 Task: Plan a hiking trip to a forest trail on the 12th at 11:00 AM to 12:00 AM. 133.17
Action: Mouse moved to (363, 141)
Screenshot: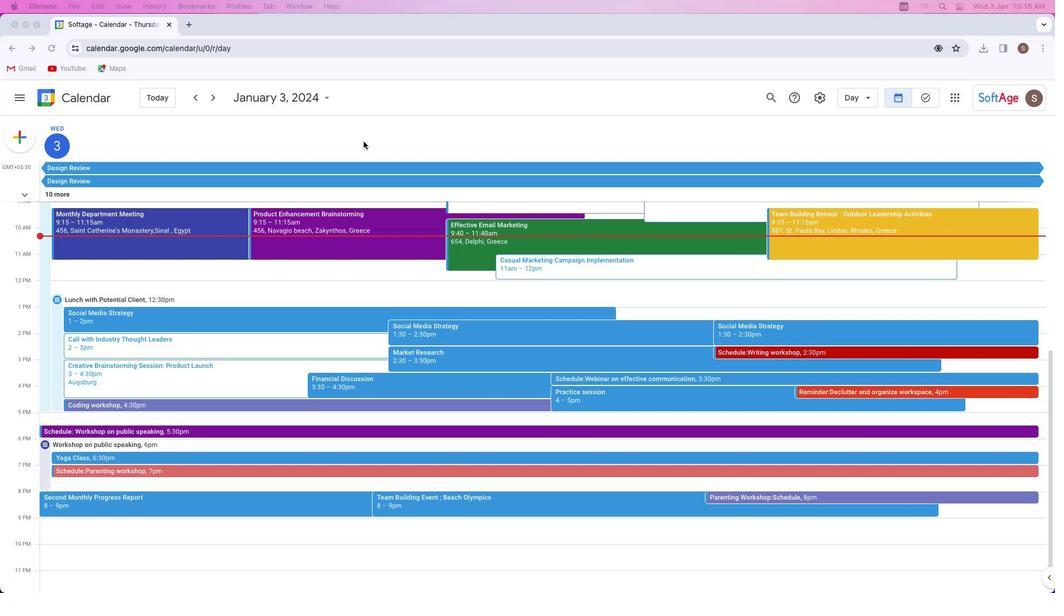 
Action: Mouse pressed left at (363, 141)
Screenshot: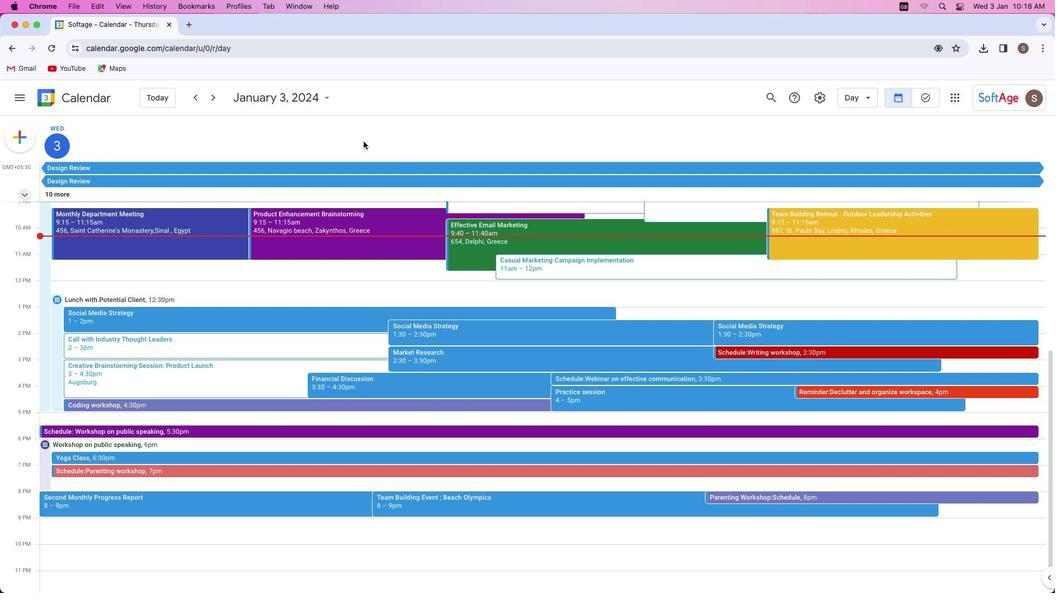
Action: Mouse moved to (26, 136)
Screenshot: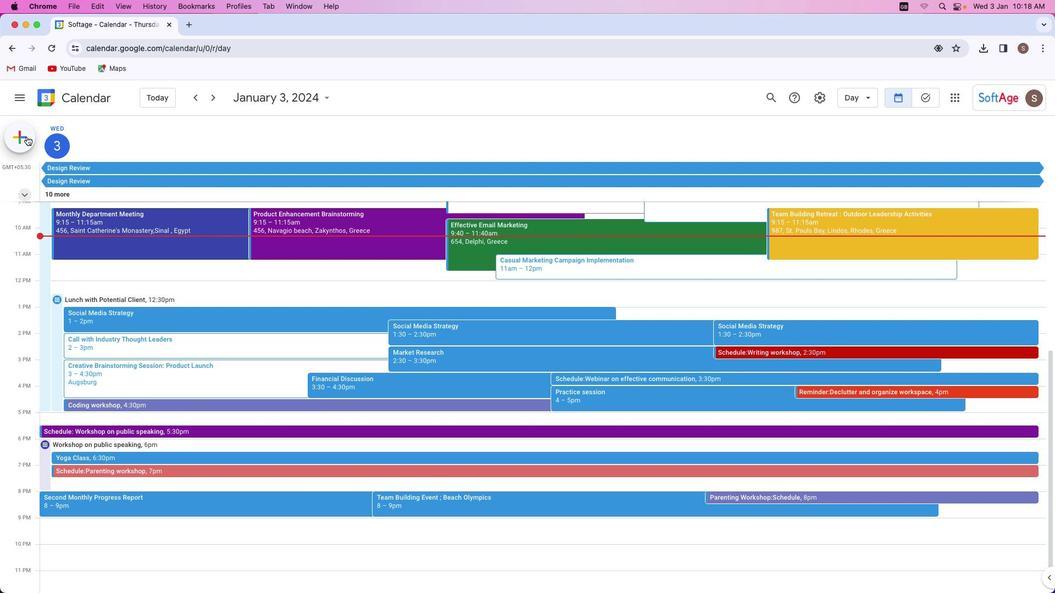 
Action: Mouse pressed left at (26, 136)
Screenshot: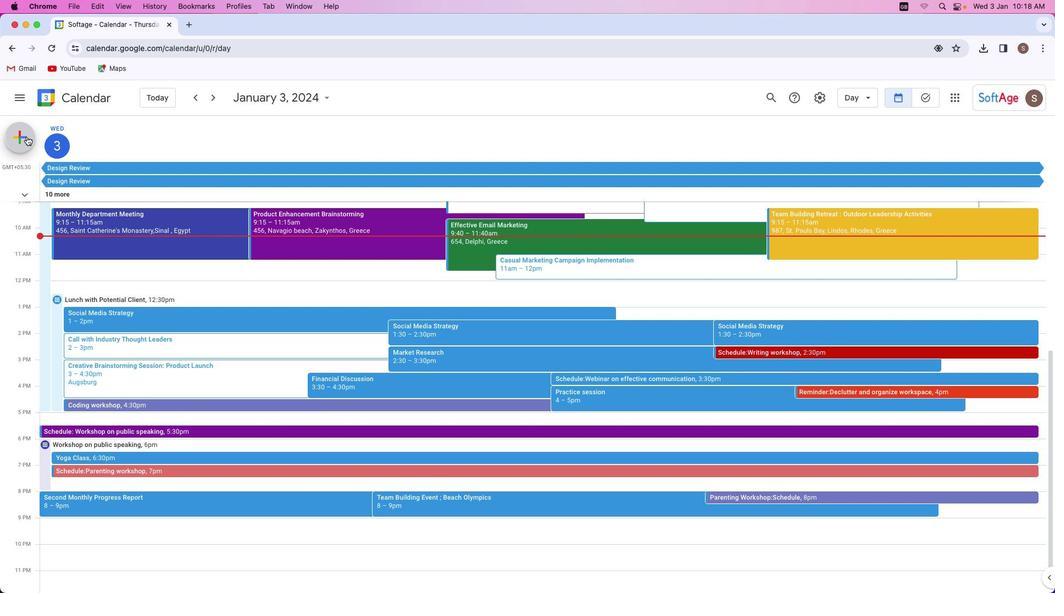 
Action: Mouse moved to (25, 171)
Screenshot: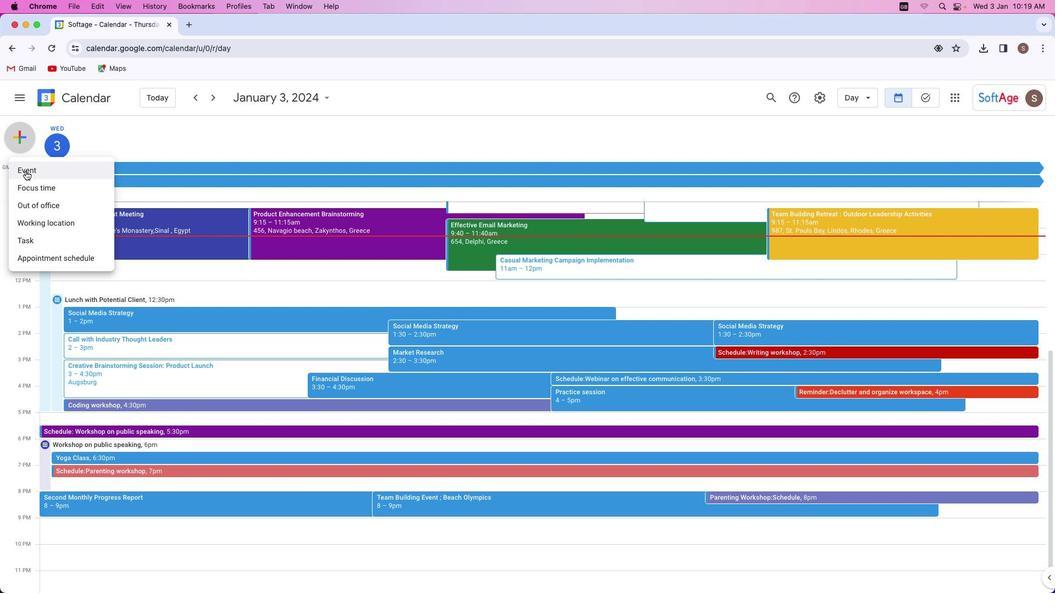 
Action: Mouse pressed left at (25, 171)
Screenshot: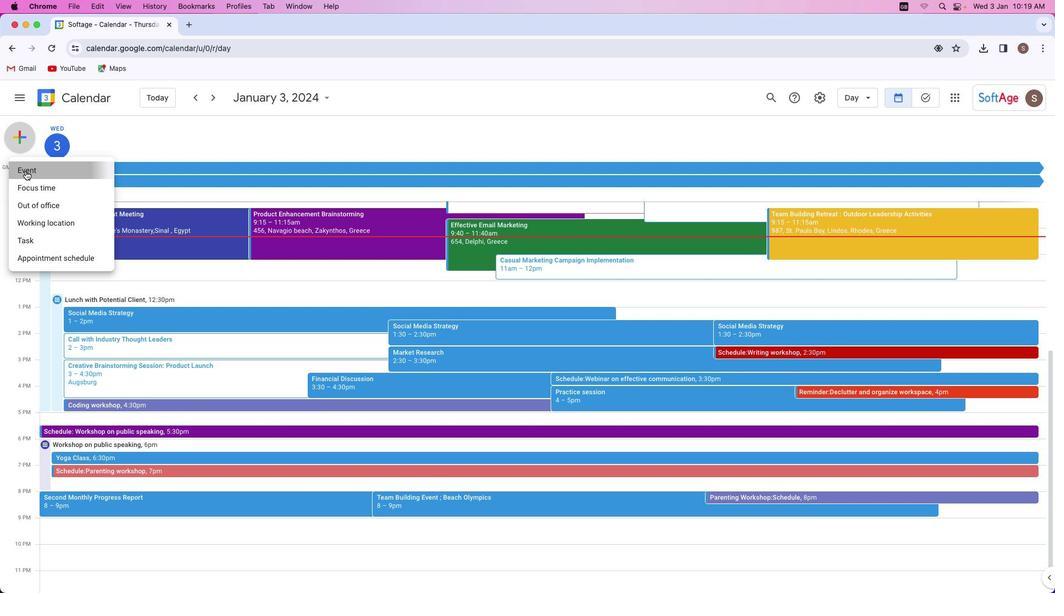 
Action: Mouse moved to (415, 232)
Screenshot: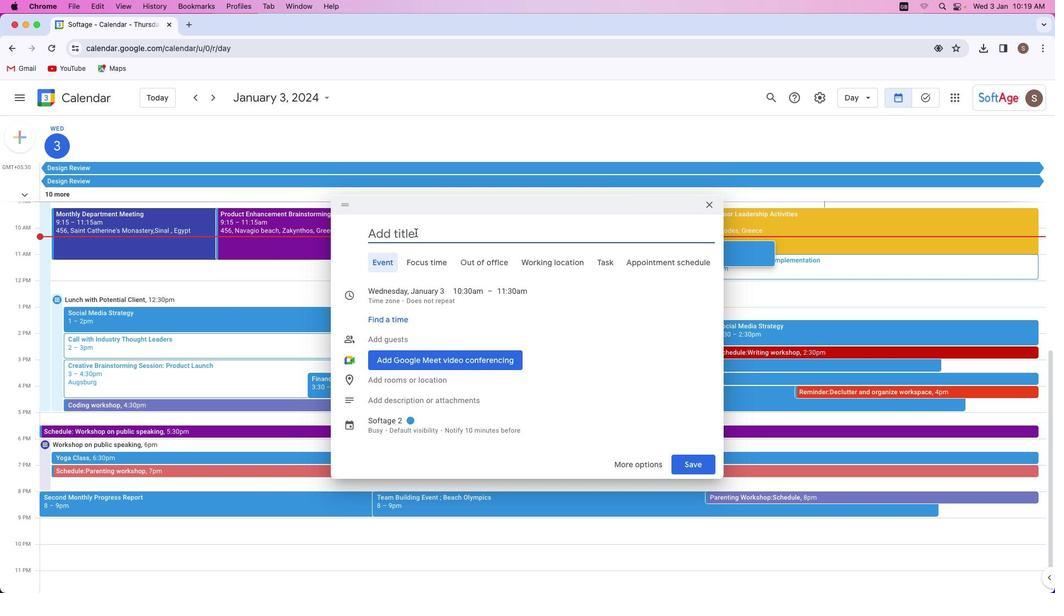
Action: Key pressed Key.shift'H''i''k''i''n''g'Key.space't''r''i''p'Key.space't''o'Key.space'f''o''r''e''s''t'Key.space't''r''a''i''l'
Screenshot: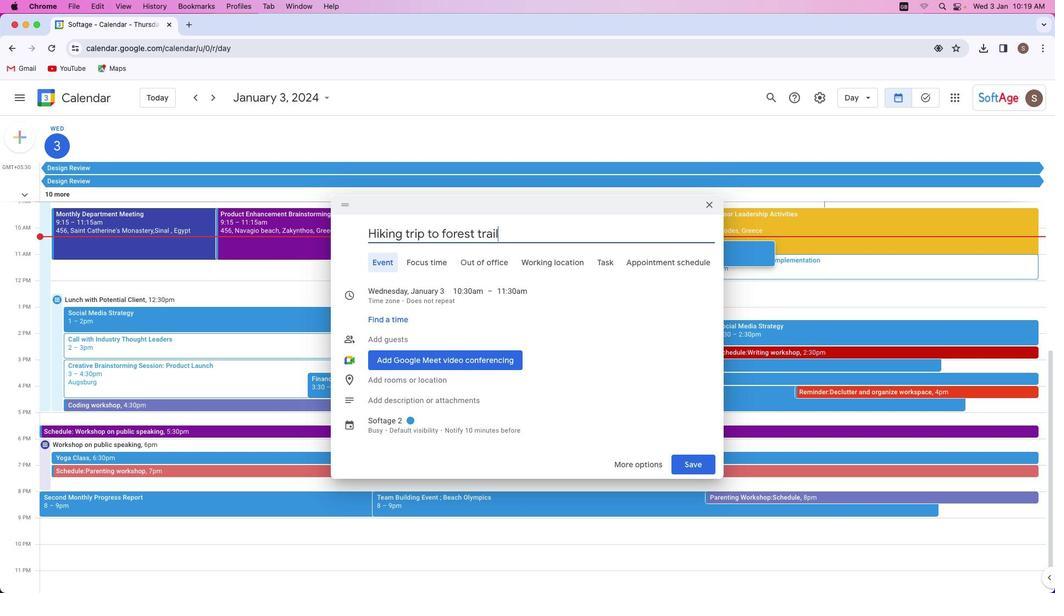 
Action: Mouse moved to (410, 287)
Screenshot: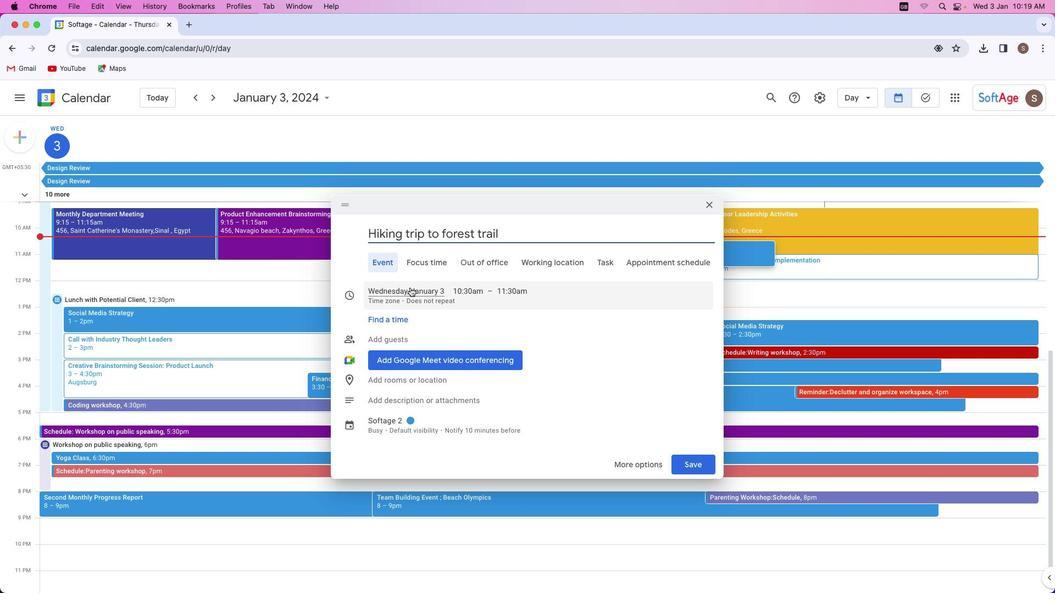 
Action: Mouse pressed left at (410, 287)
Screenshot: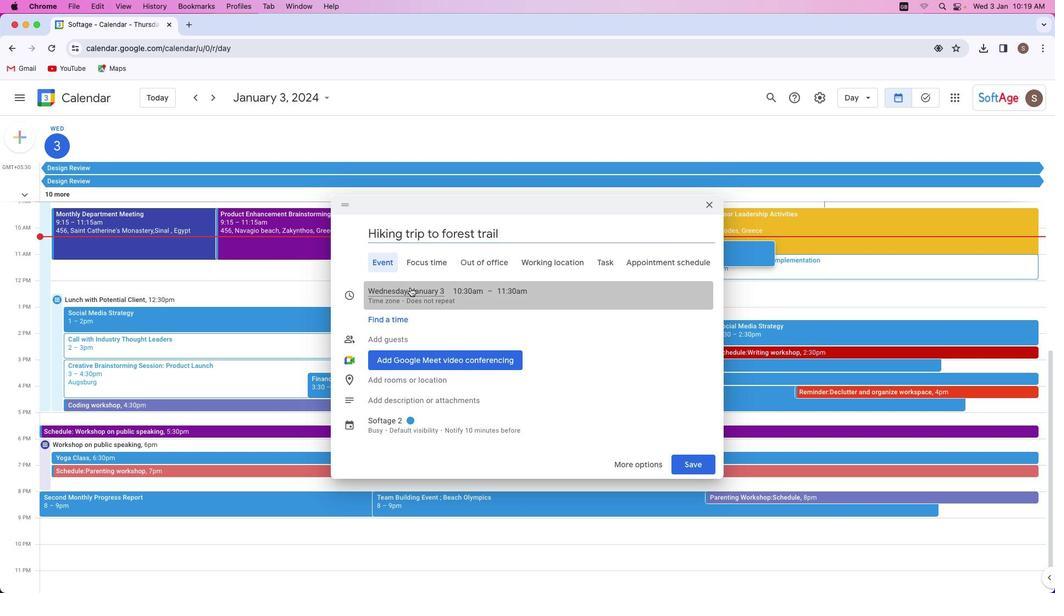 
Action: Mouse moved to (463, 366)
Screenshot: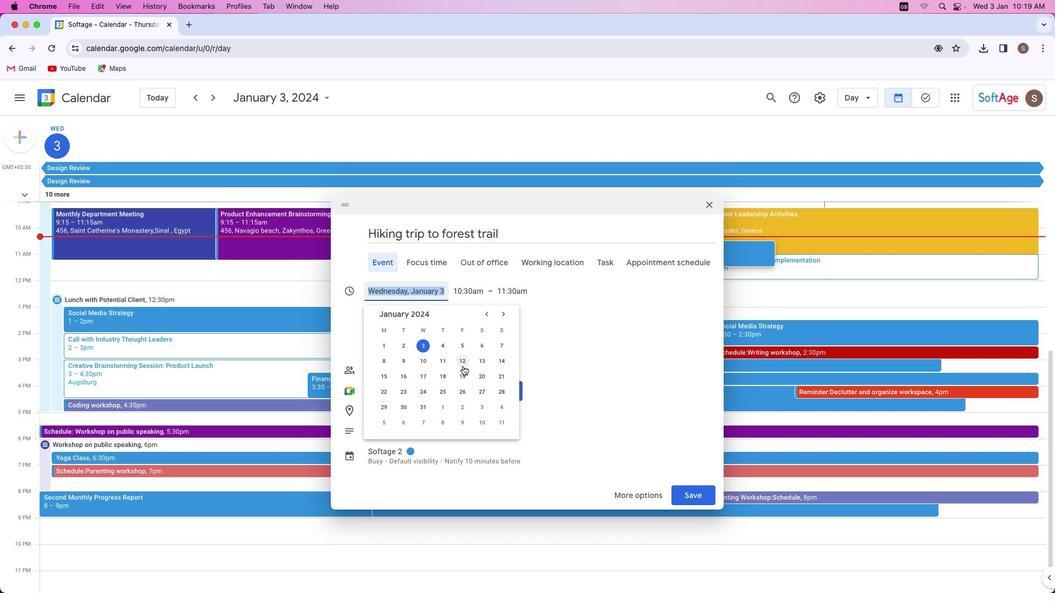 
Action: Mouse pressed left at (463, 366)
Screenshot: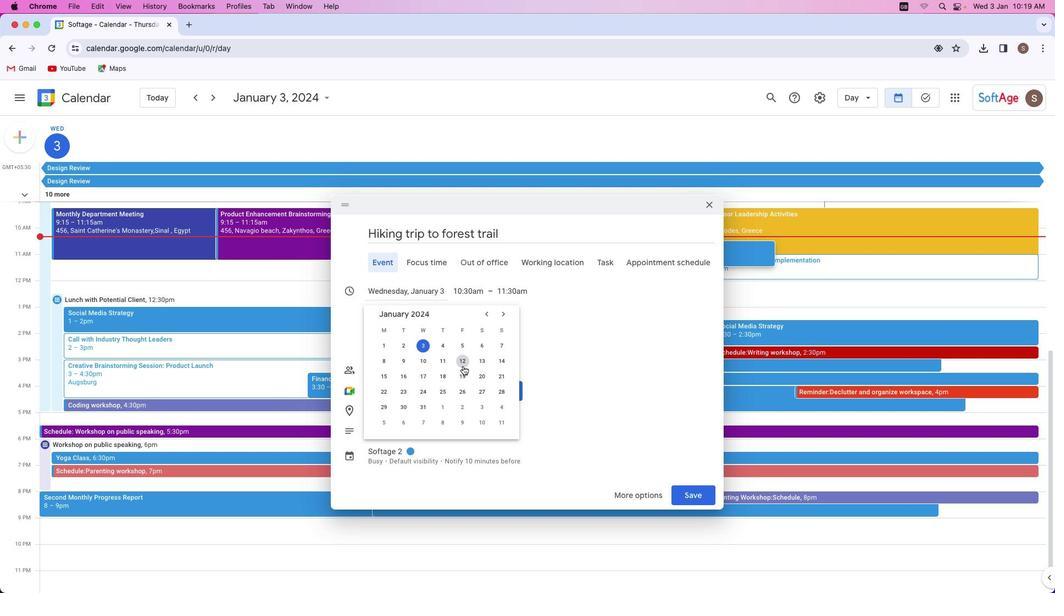 
Action: Mouse moved to (454, 286)
Screenshot: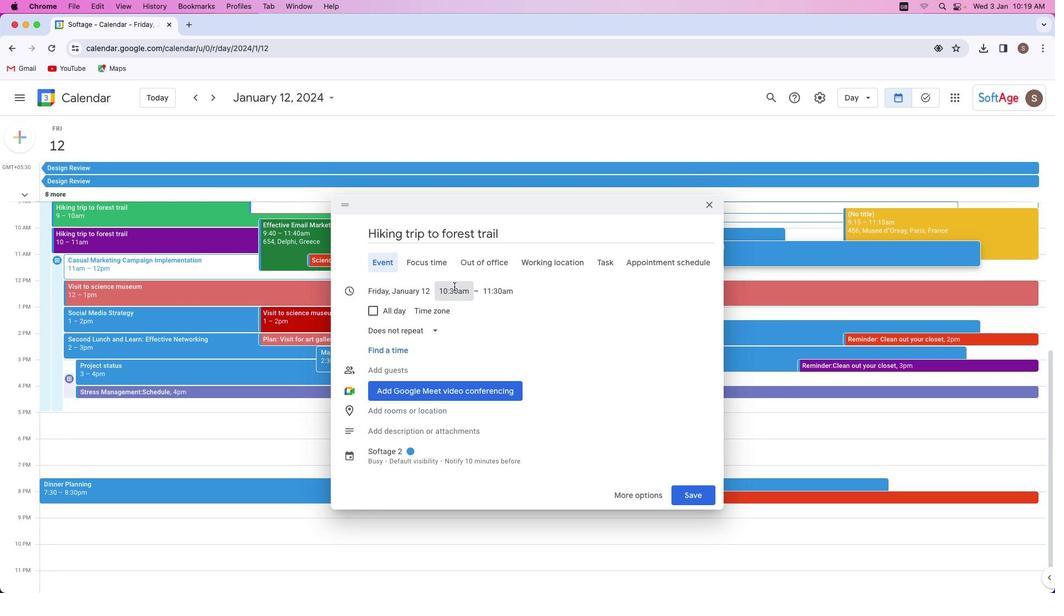
Action: Mouse pressed left at (454, 286)
Screenshot: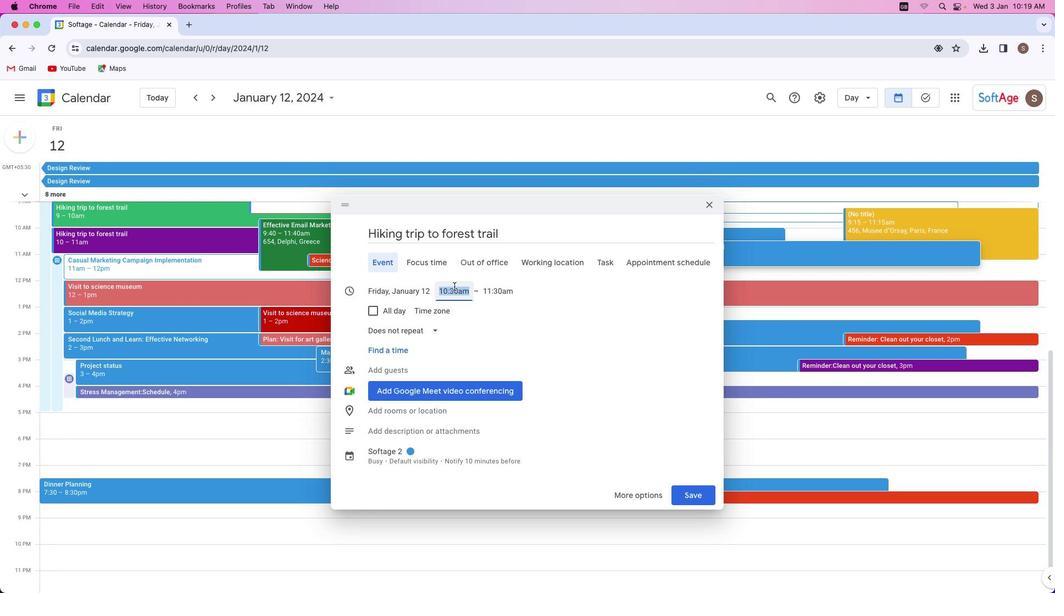 
Action: Mouse moved to (456, 396)
Screenshot: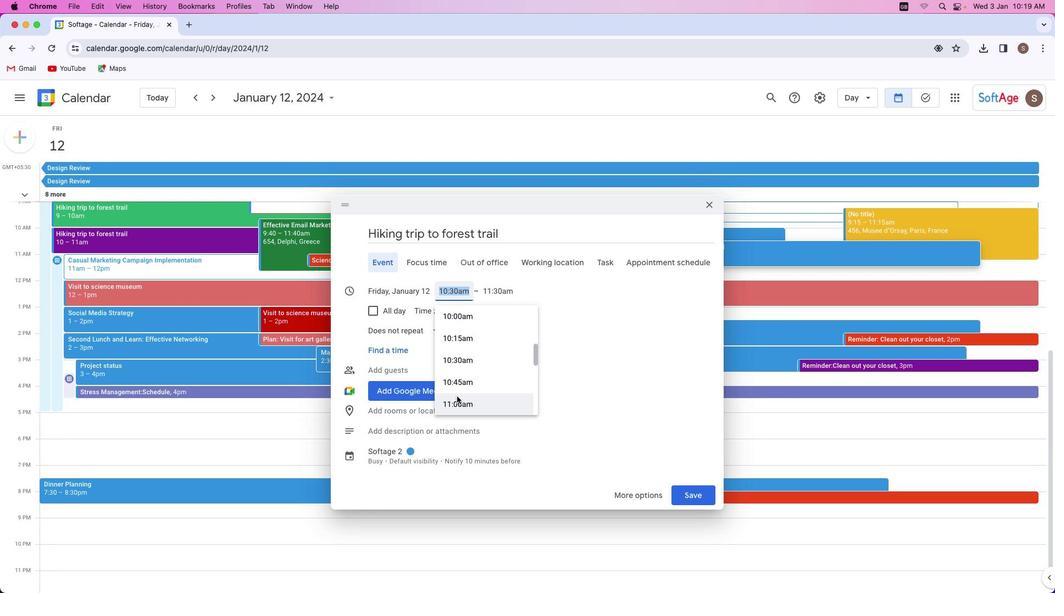 
Action: Mouse scrolled (456, 396) with delta (0, 0)
Screenshot: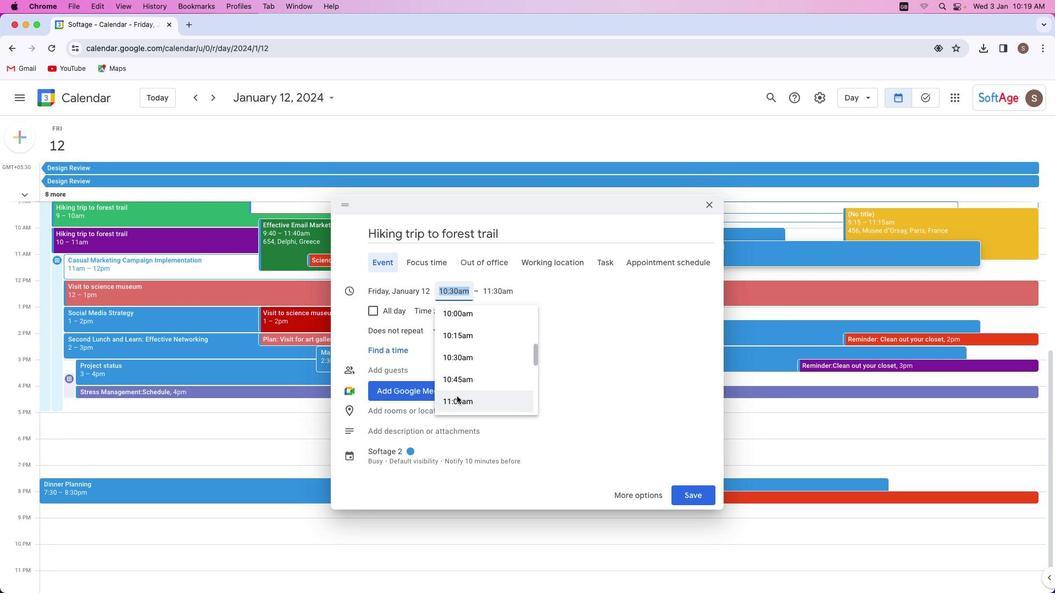 
Action: Mouse scrolled (456, 396) with delta (0, 0)
Screenshot: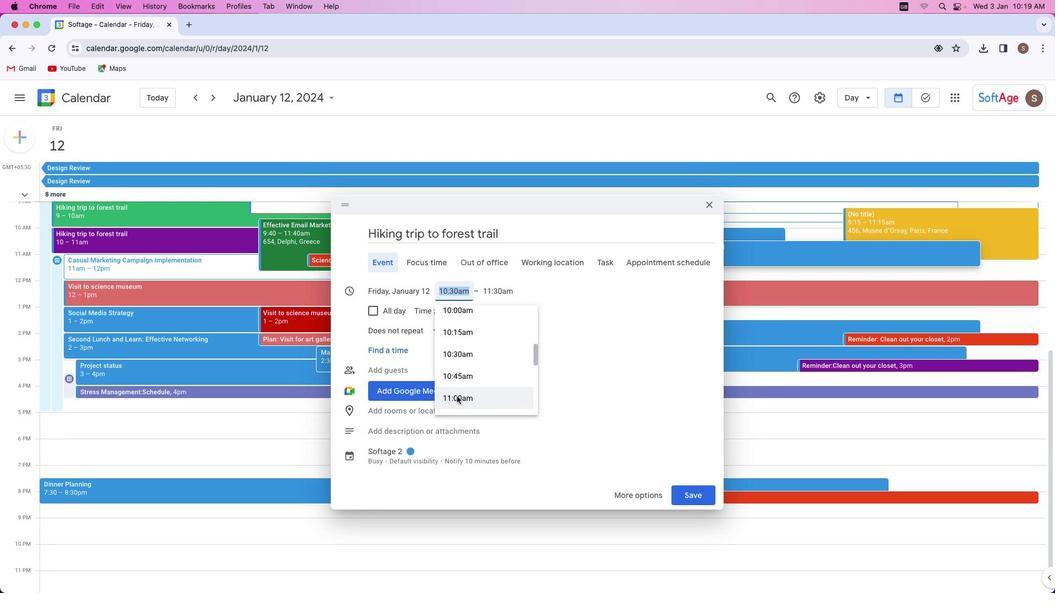 
Action: Mouse scrolled (456, 396) with delta (0, 0)
Screenshot: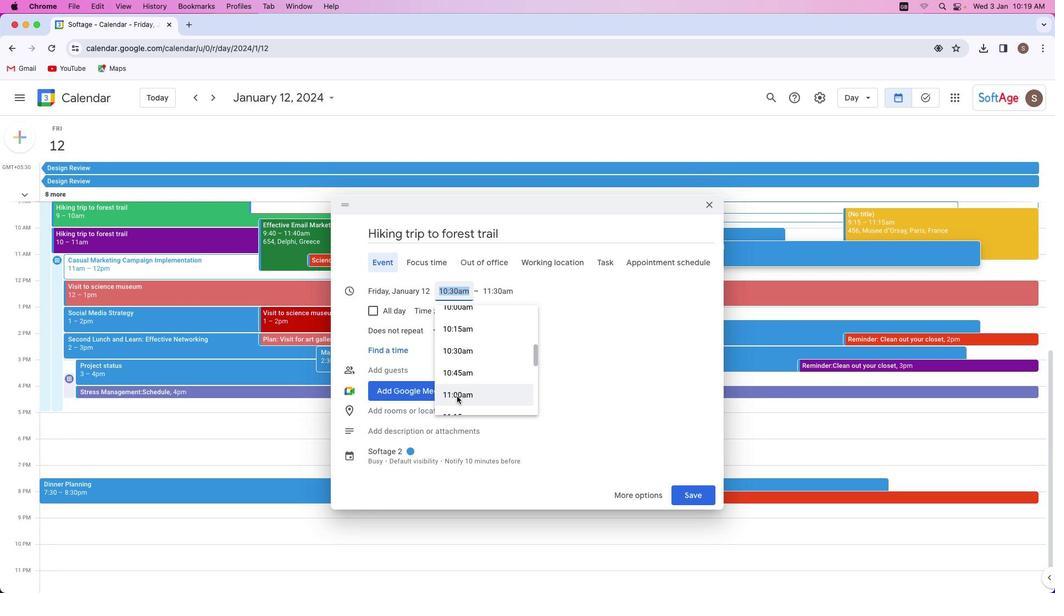 
Action: Mouse scrolled (456, 396) with delta (0, 0)
Screenshot: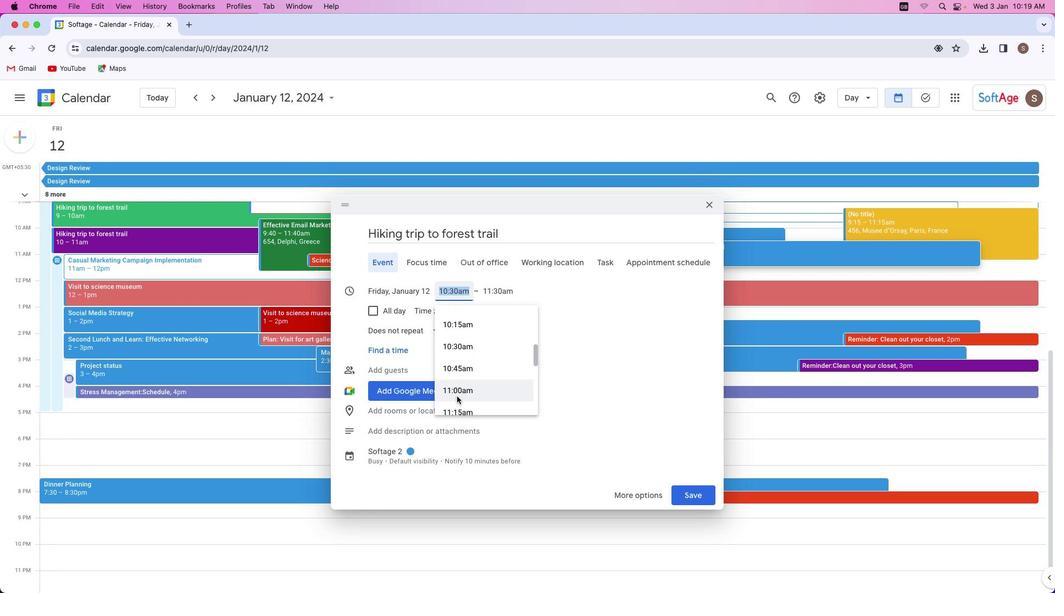 
Action: Mouse scrolled (456, 396) with delta (0, 0)
Screenshot: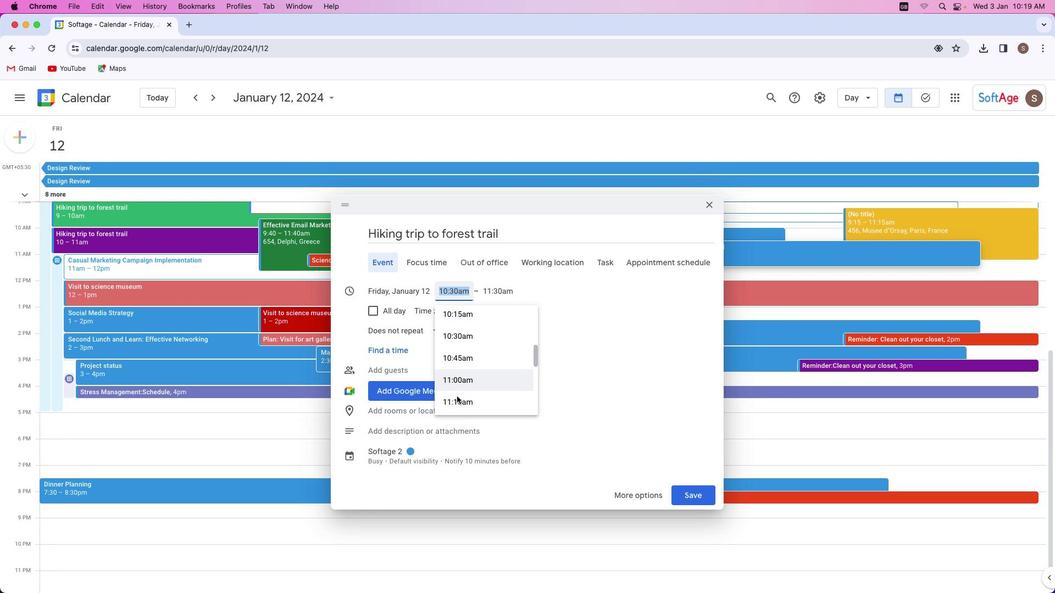 
Action: Mouse moved to (466, 377)
Screenshot: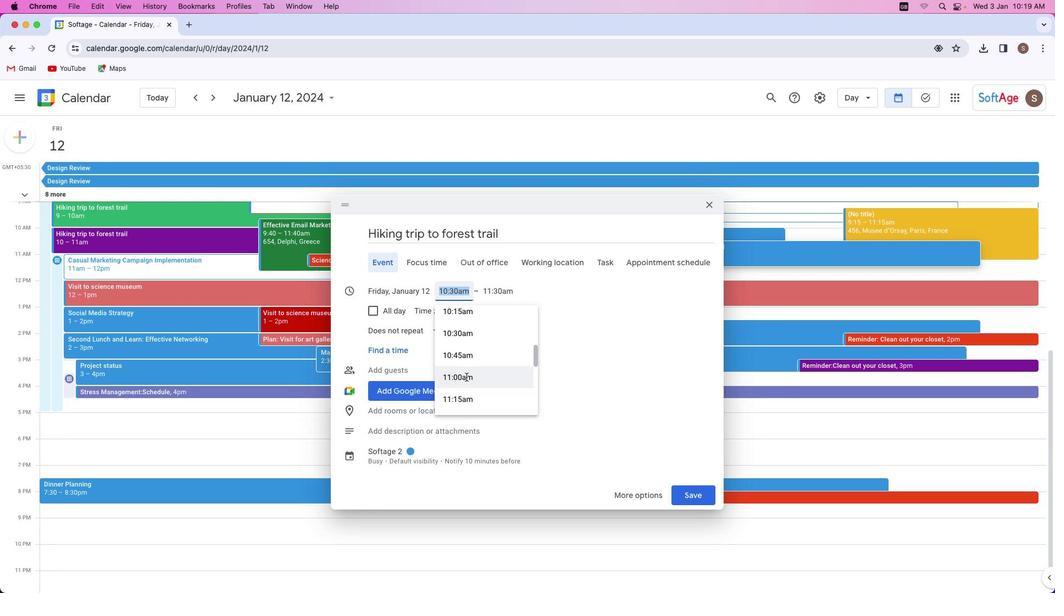 
Action: Mouse pressed left at (466, 377)
Screenshot: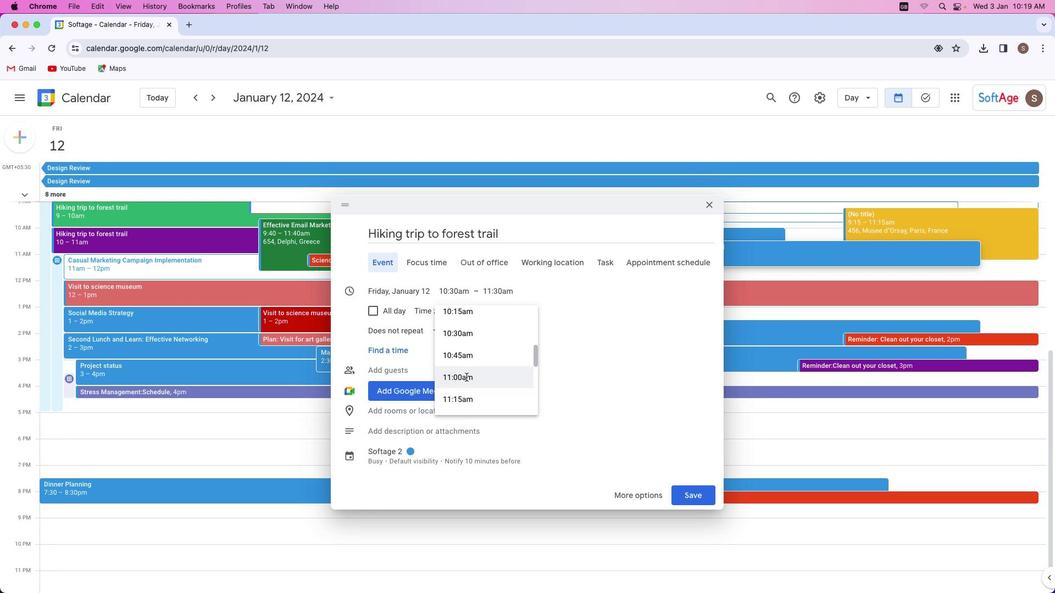 
Action: Mouse moved to (398, 429)
Screenshot: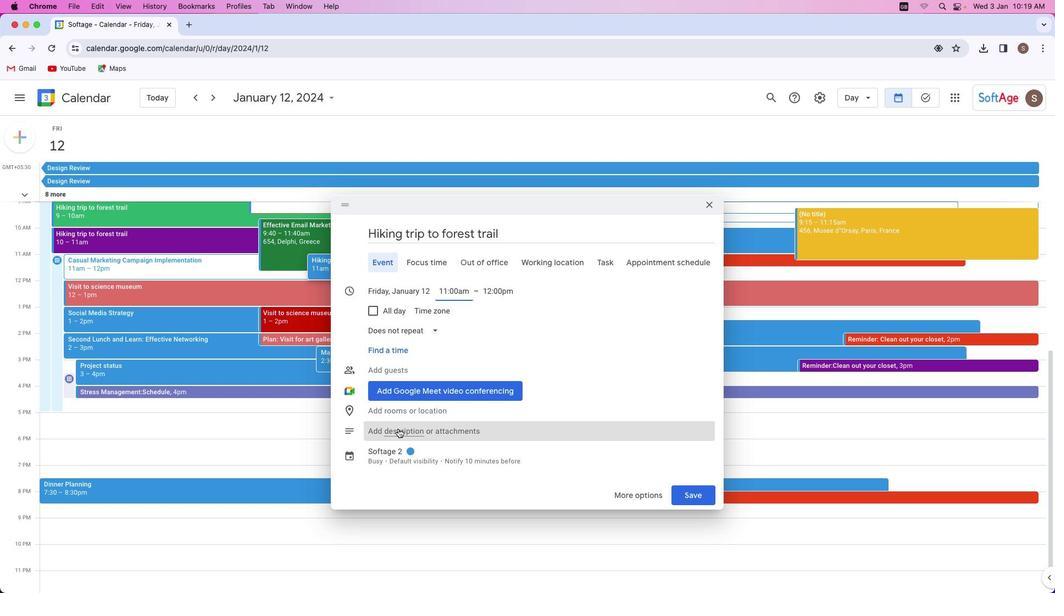 
Action: Mouse pressed left at (398, 429)
Screenshot: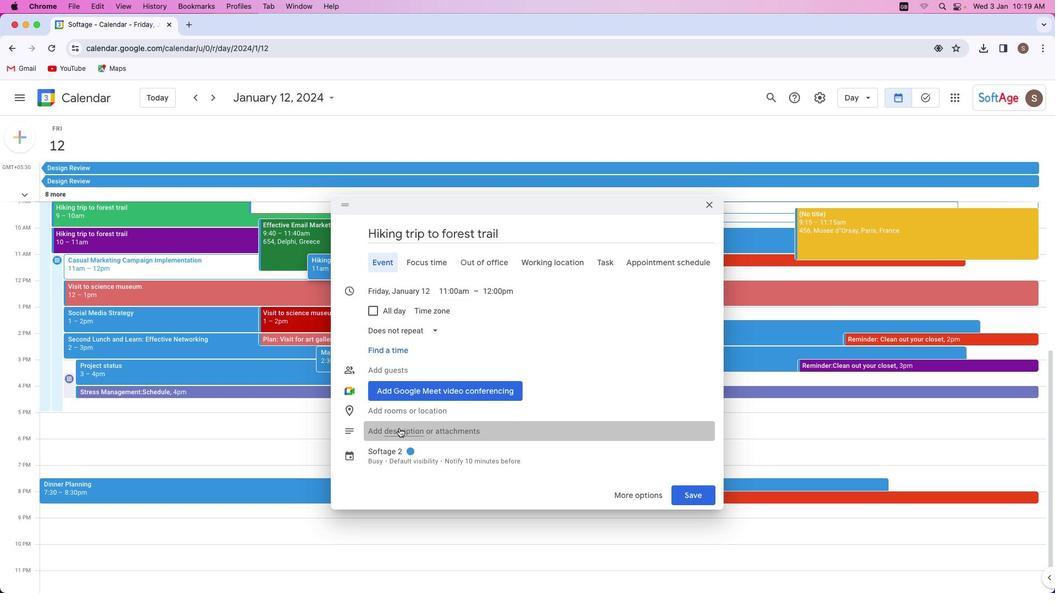 
Action: Mouse moved to (535, 323)
Screenshot: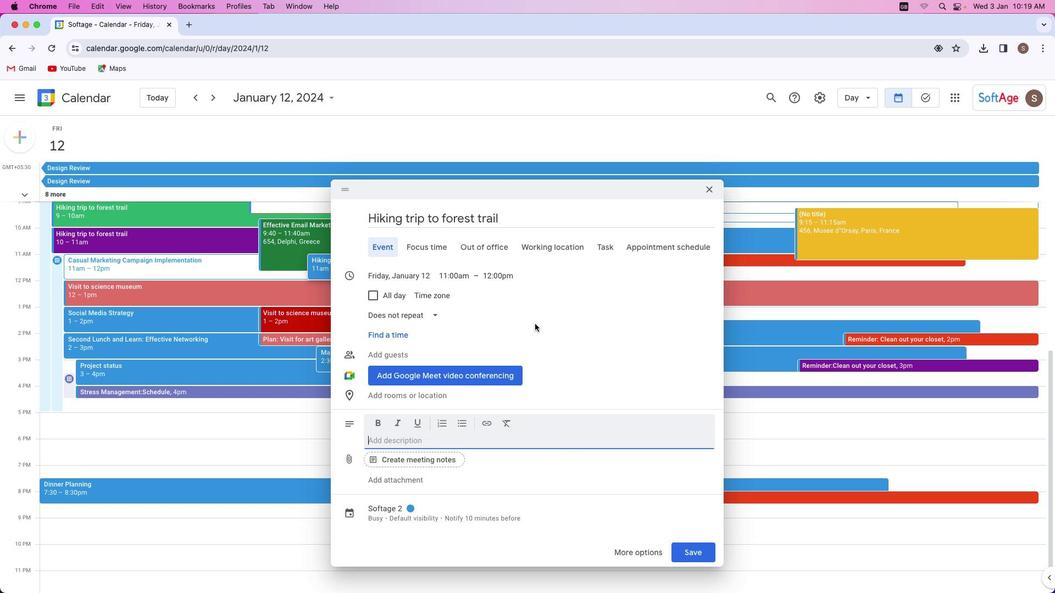 
Action: Key pressed Key.shift'T''h''i''s'Key.space'p''l''a''n'Key.space'i''s'Key.space'f''o''r'Key.space'h''i''k''i''n''g'Key.space't''r''i''p'Key.space't''o'Key.space'a'Key.space'f''o''r''e''s''t'Key.space't''r''a''i''l''.'
Screenshot: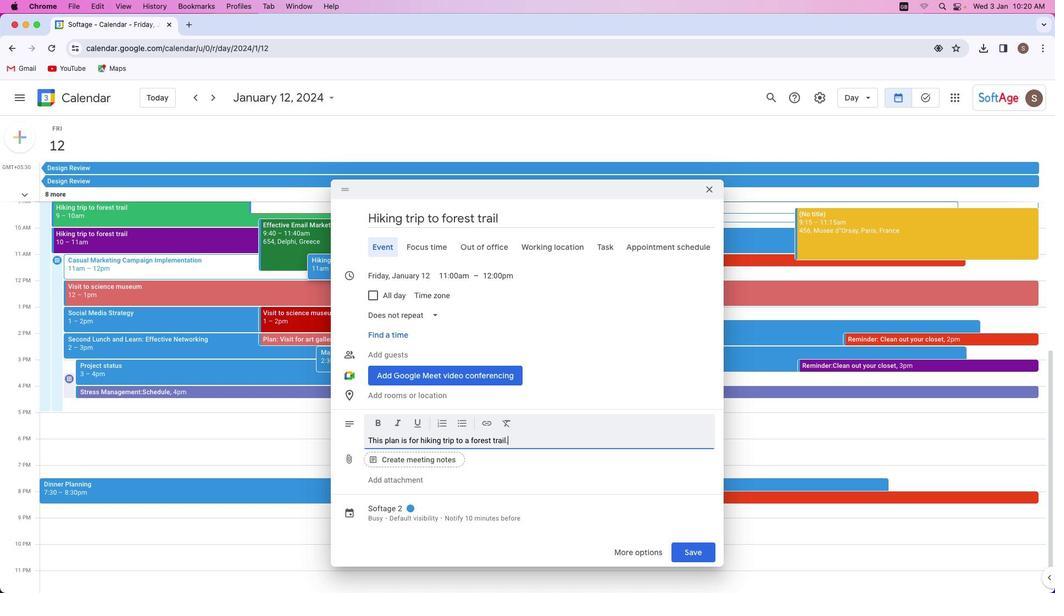 
Action: Mouse moved to (414, 511)
Screenshot: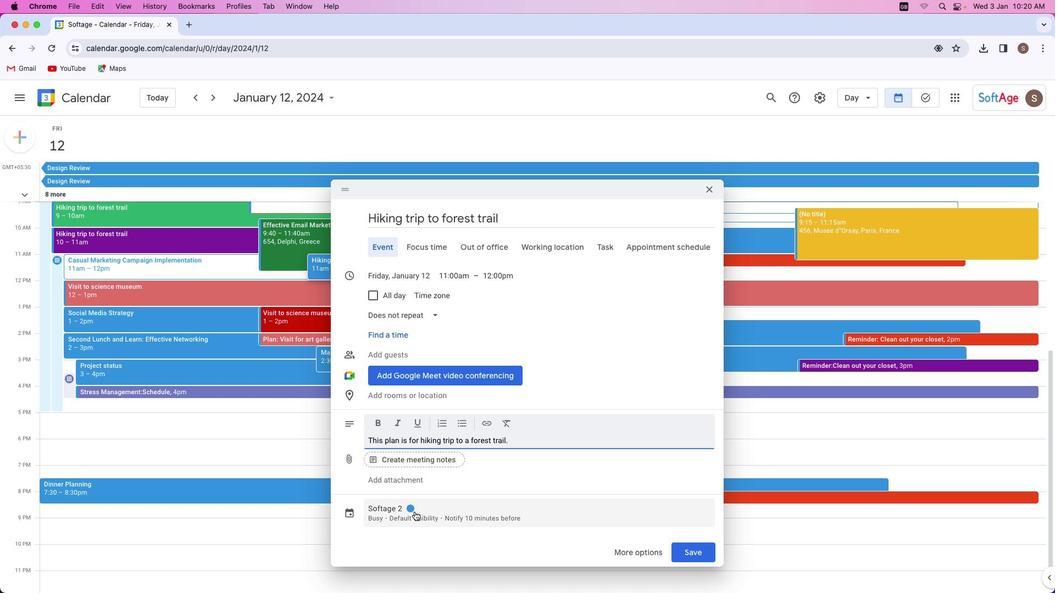 
Action: Mouse pressed left at (414, 511)
Screenshot: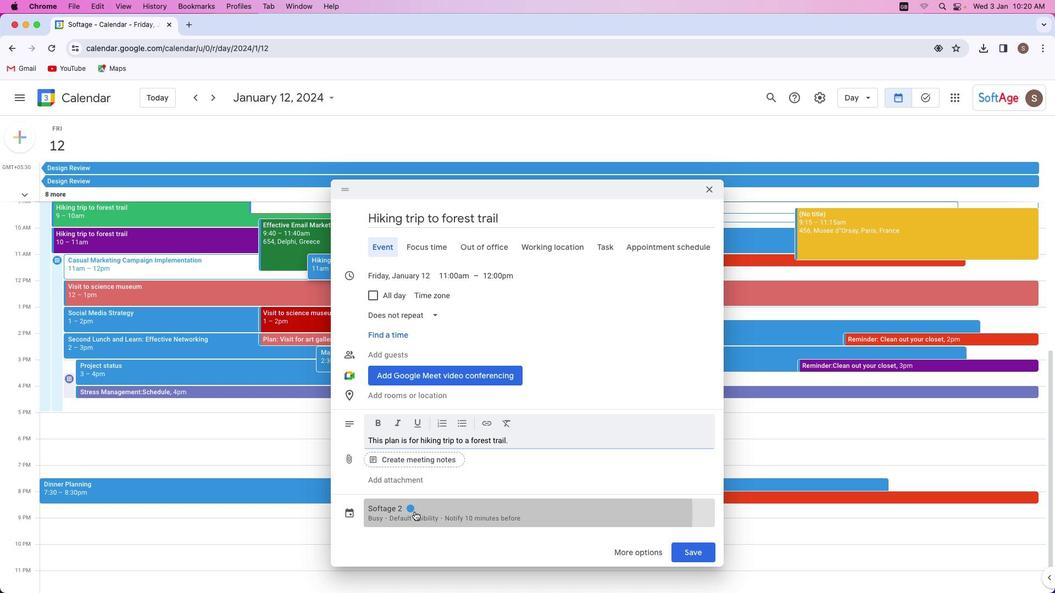 
Action: Mouse moved to (436, 429)
Screenshot: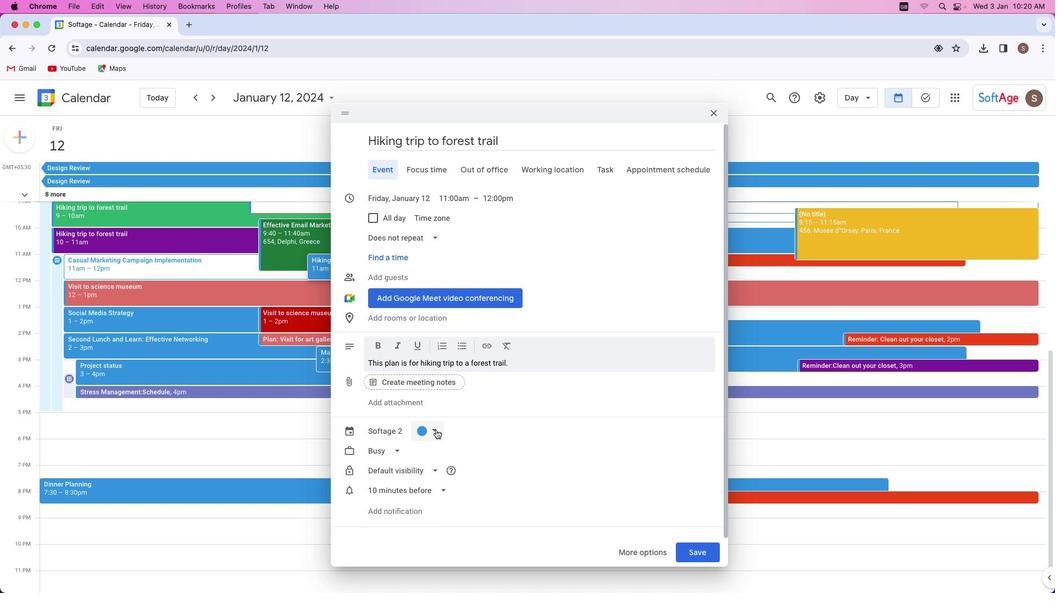 
Action: Mouse pressed left at (436, 429)
Screenshot: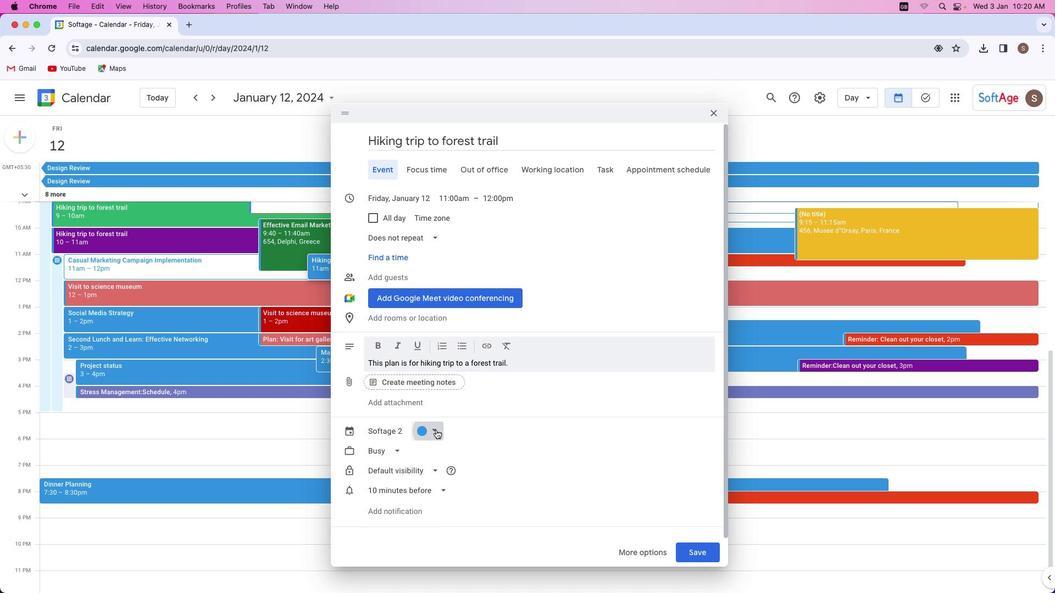 
Action: Mouse moved to (439, 464)
Screenshot: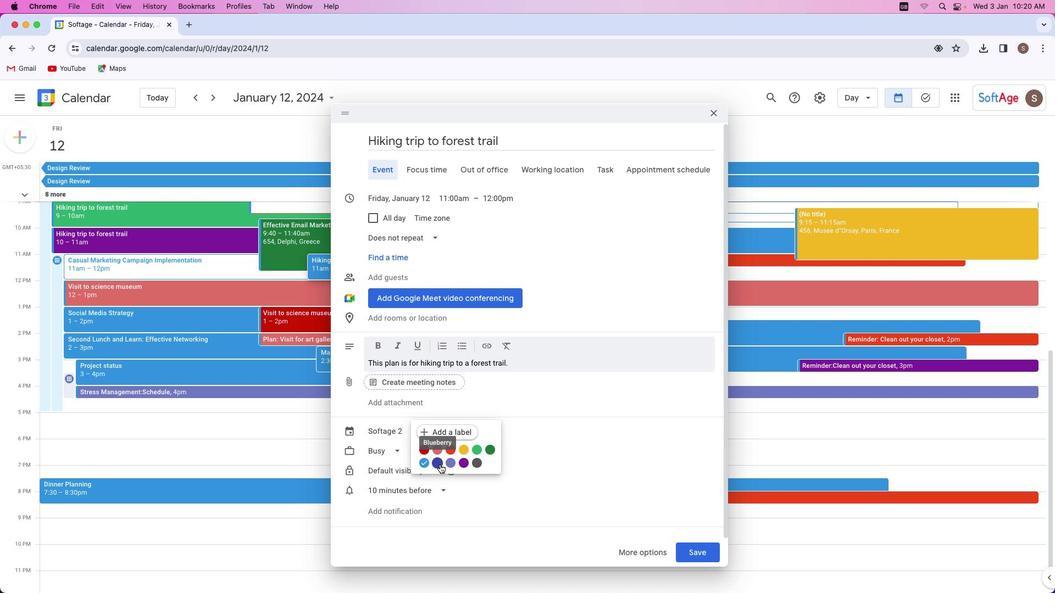 
Action: Mouse pressed left at (439, 464)
Screenshot: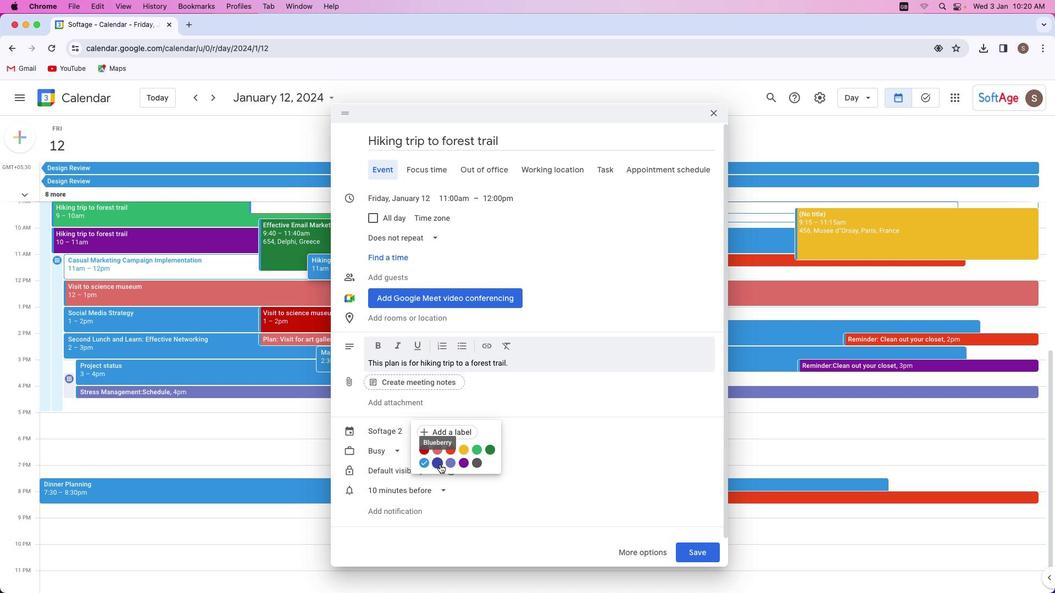 
Action: Mouse moved to (482, 429)
Screenshot: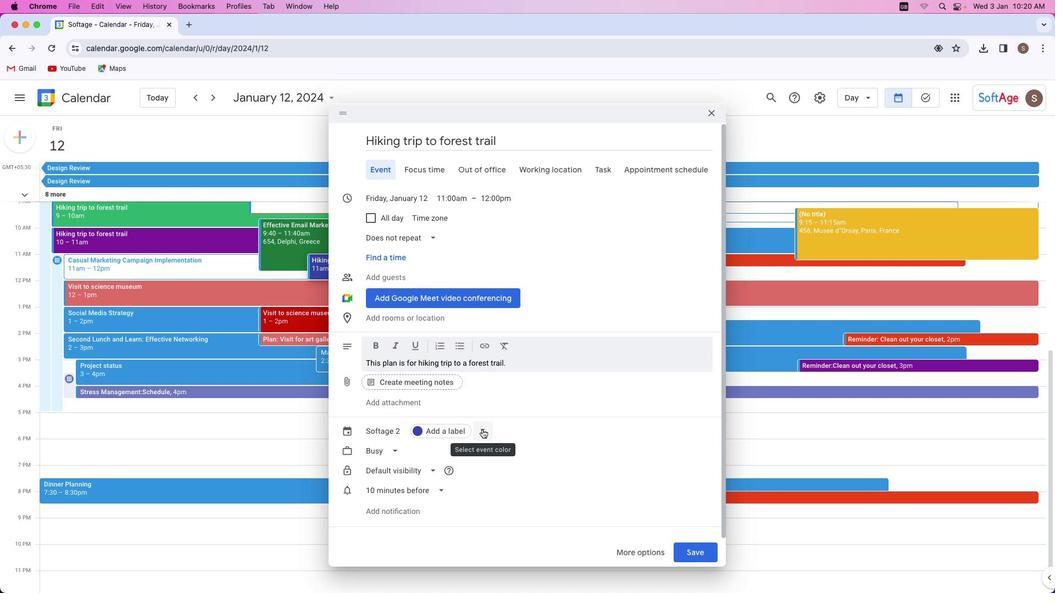 
Action: Mouse pressed left at (482, 429)
Screenshot: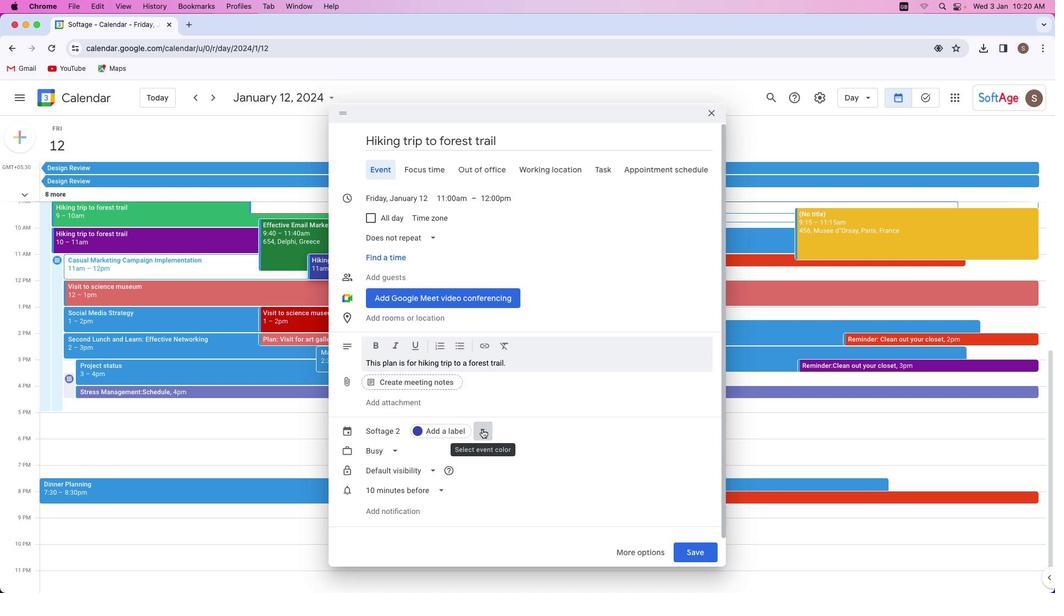 
Action: Mouse moved to (515, 464)
Screenshot: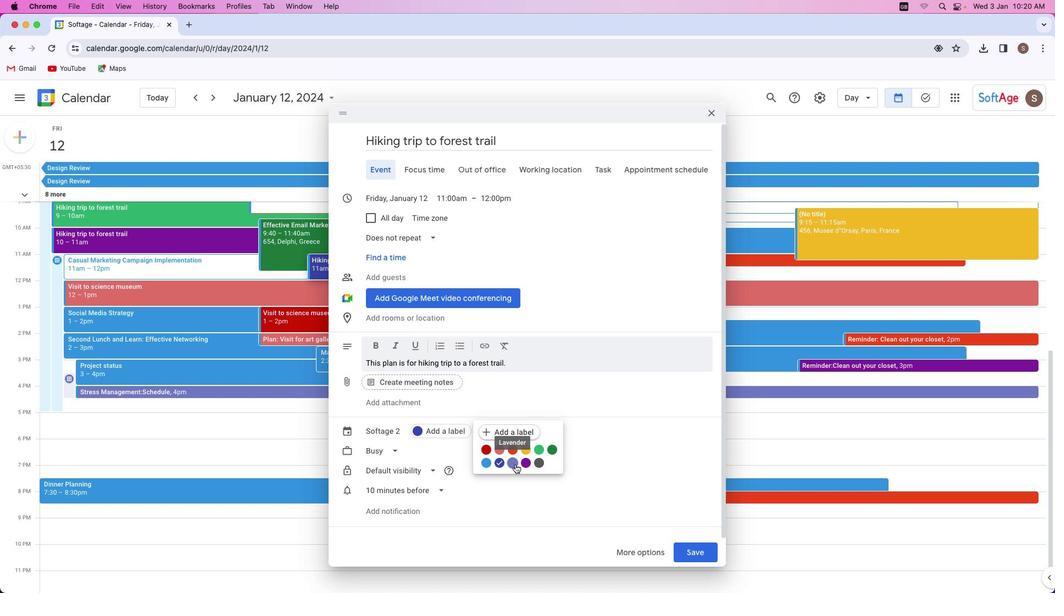 
Action: Mouse pressed left at (515, 464)
Screenshot: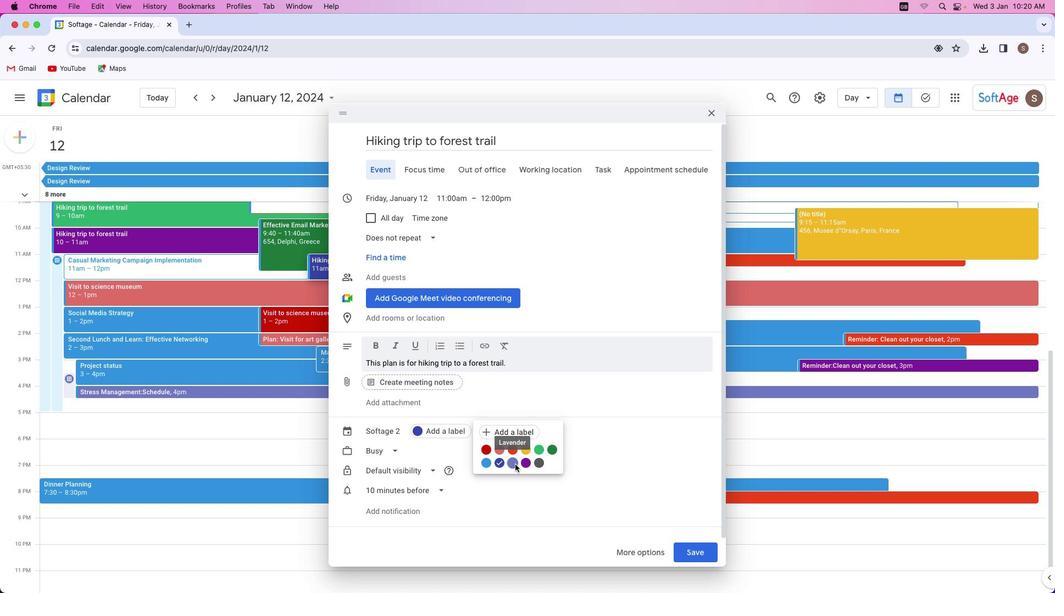
Action: Mouse moved to (692, 550)
Screenshot: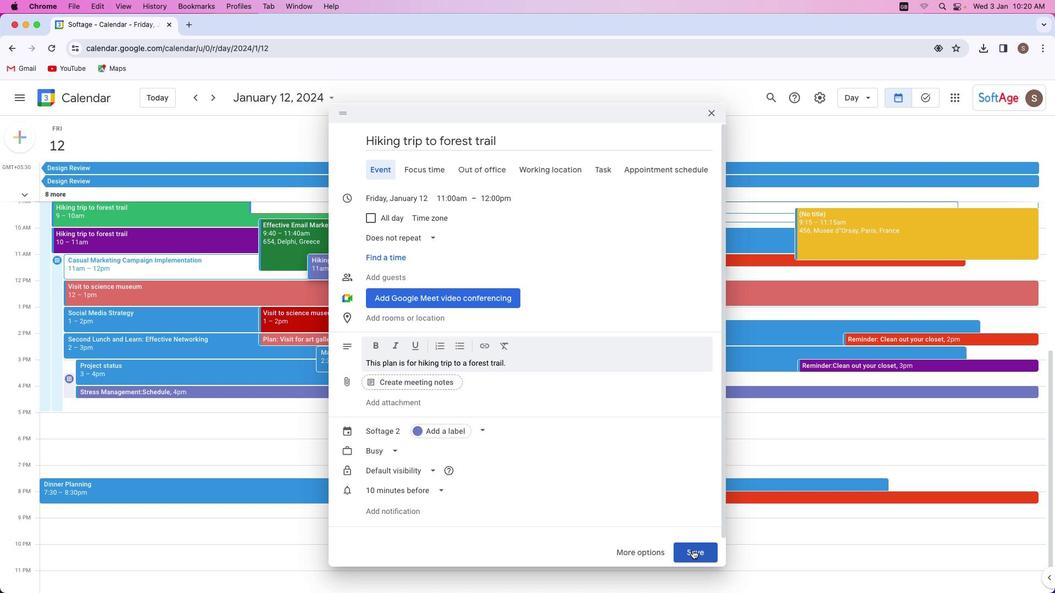 
Action: Mouse pressed left at (692, 550)
Screenshot: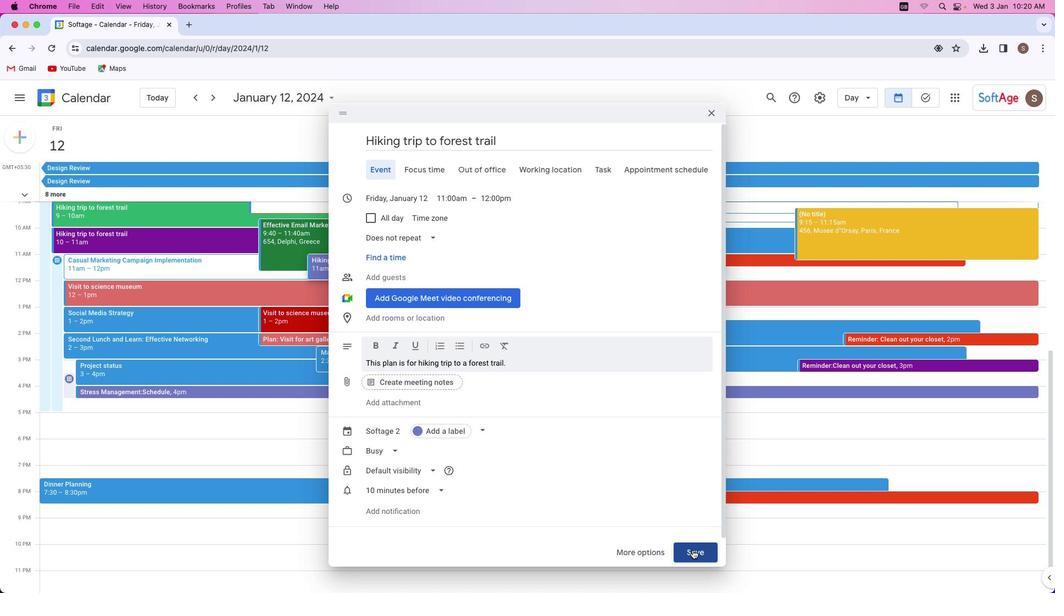 
Action: Mouse moved to (363, 267)
Screenshot: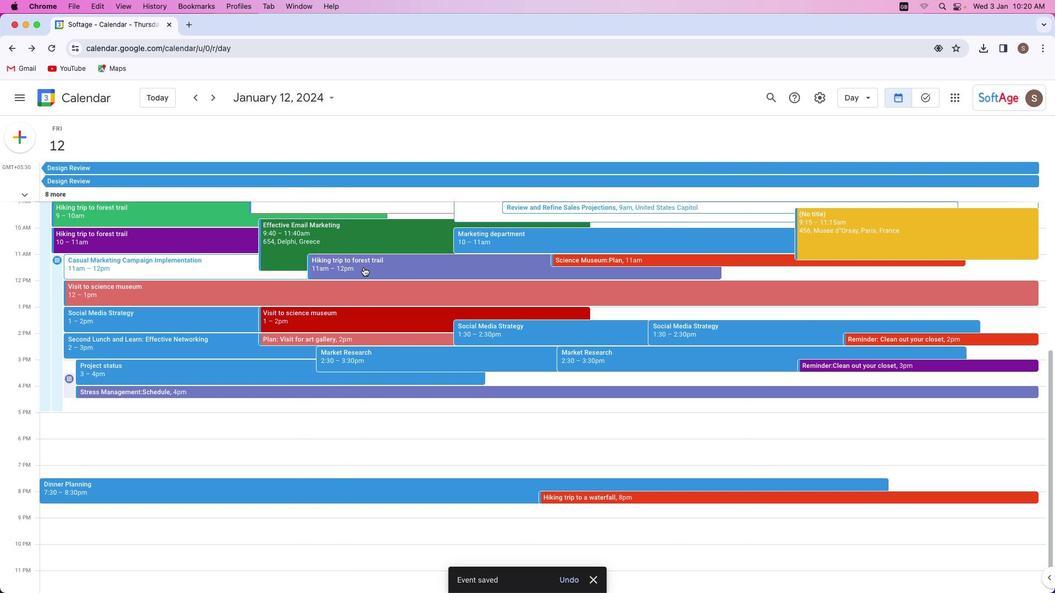 
Action: Mouse pressed left at (363, 267)
Screenshot: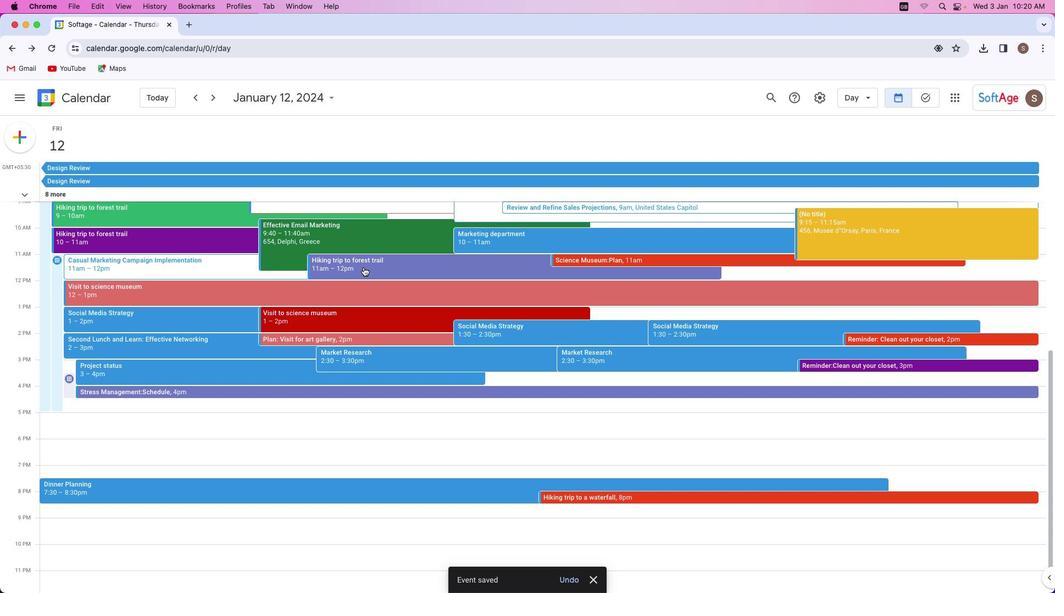 
Action: Mouse moved to (506, 340)
Screenshot: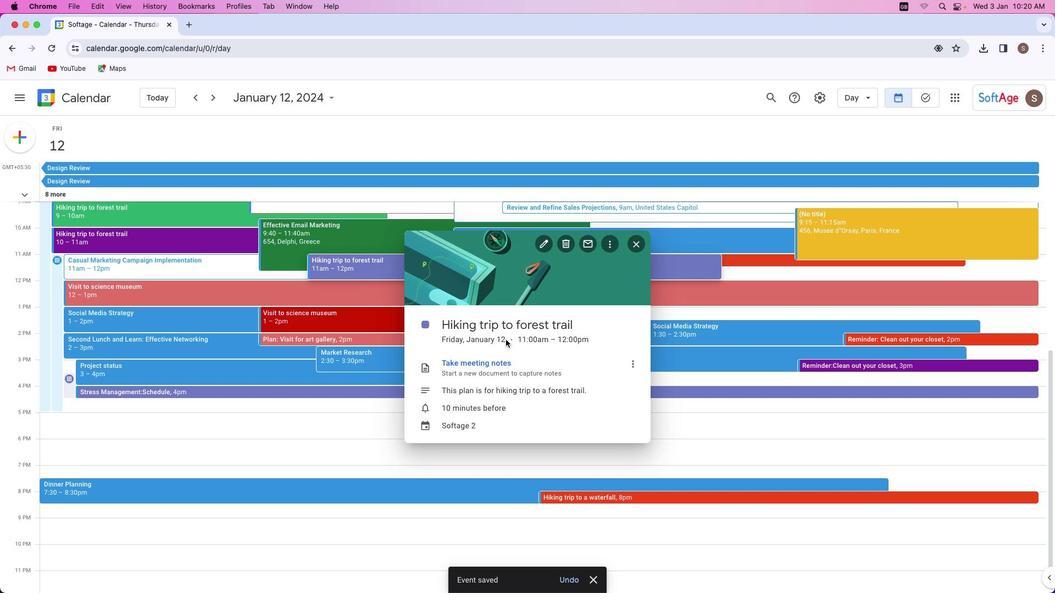 
Action: Mouse pressed left at (506, 340)
Screenshot: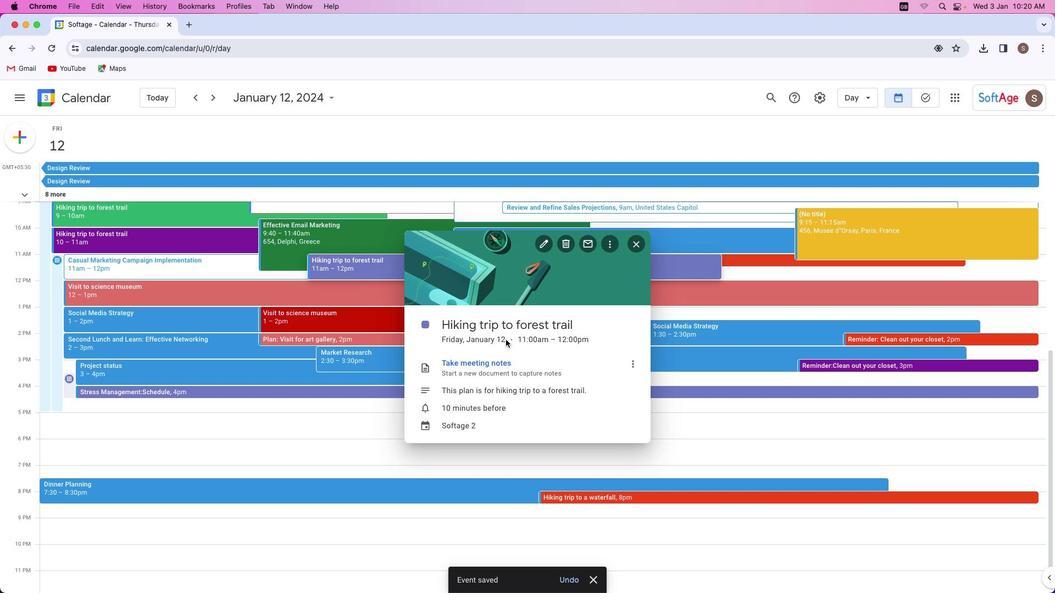 
Action: Mouse moved to (547, 340)
Screenshot: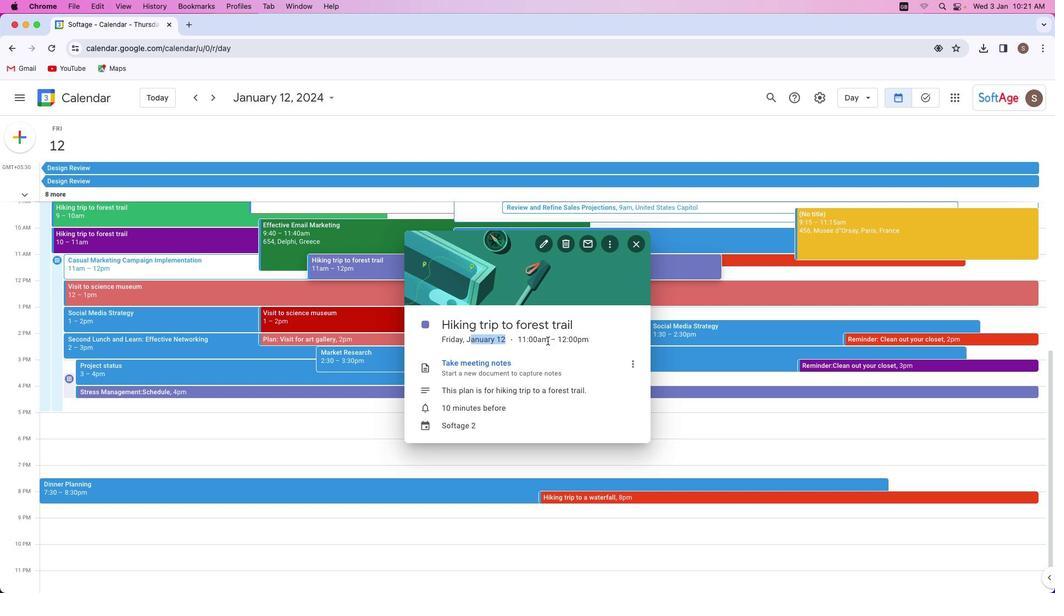 
Action: Mouse pressed left at (547, 340)
Screenshot: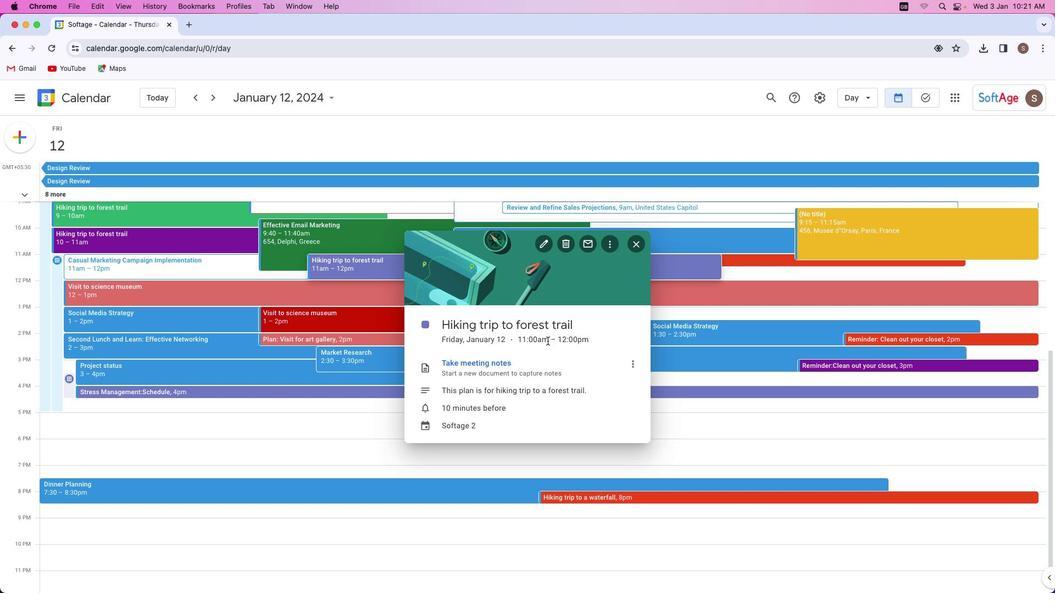 
Action: Mouse moved to (578, 355)
Screenshot: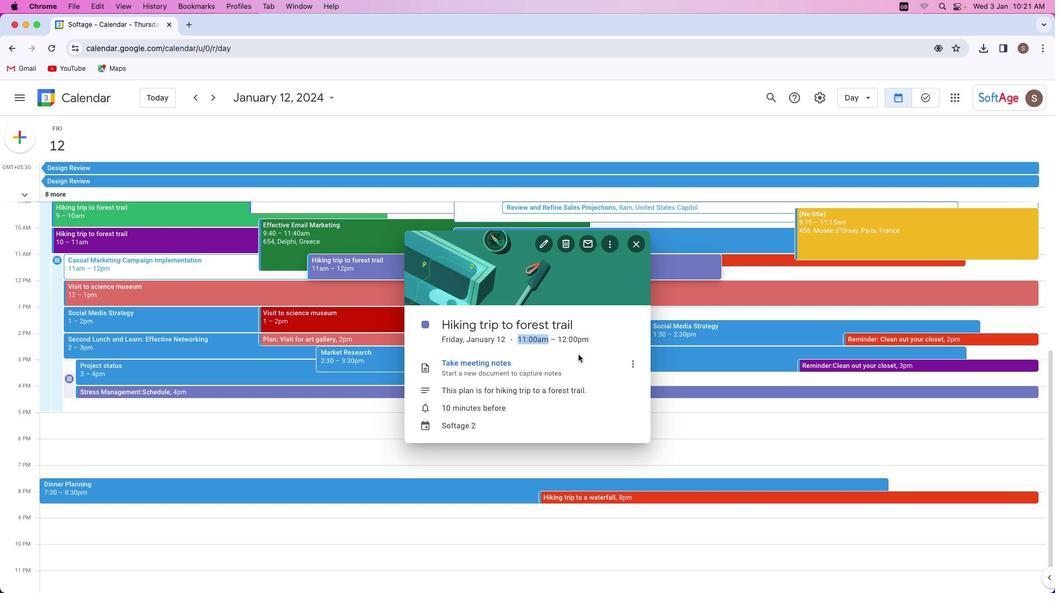 
Action: Mouse pressed left at (578, 355)
Screenshot: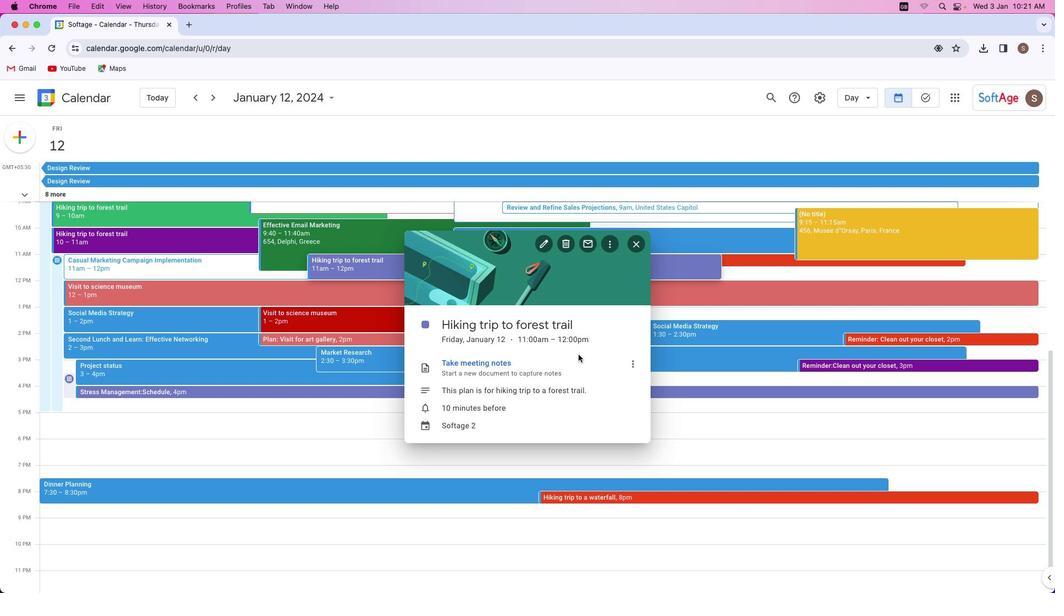 
Action: Mouse moved to (577, 354)
Screenshot: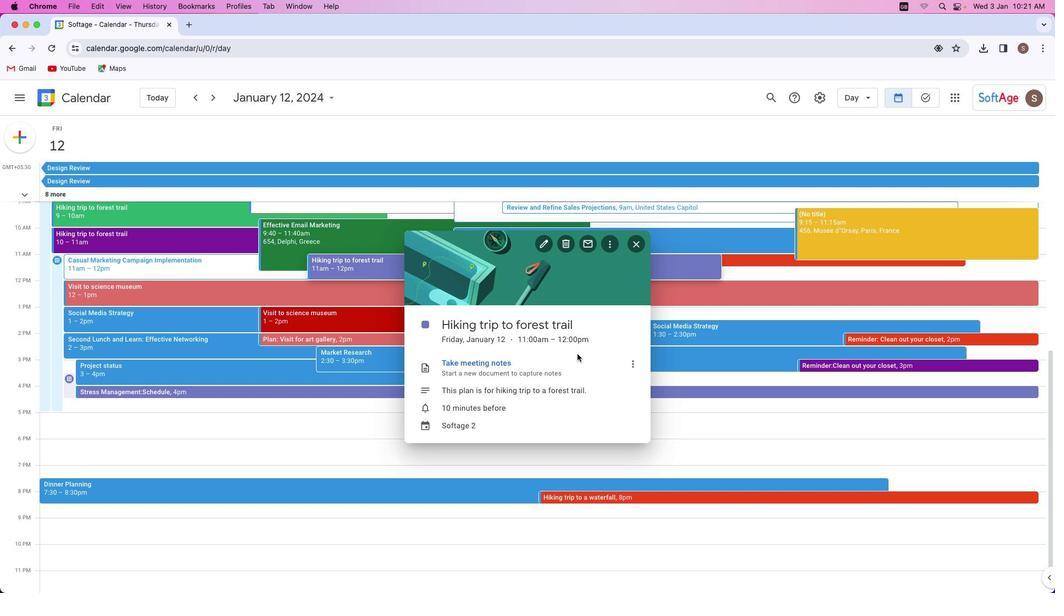 
